 Task: Sort the products in the category "Stout" by unit price (low first).
Action: Mouse moved to (746, 255)
Screenshot: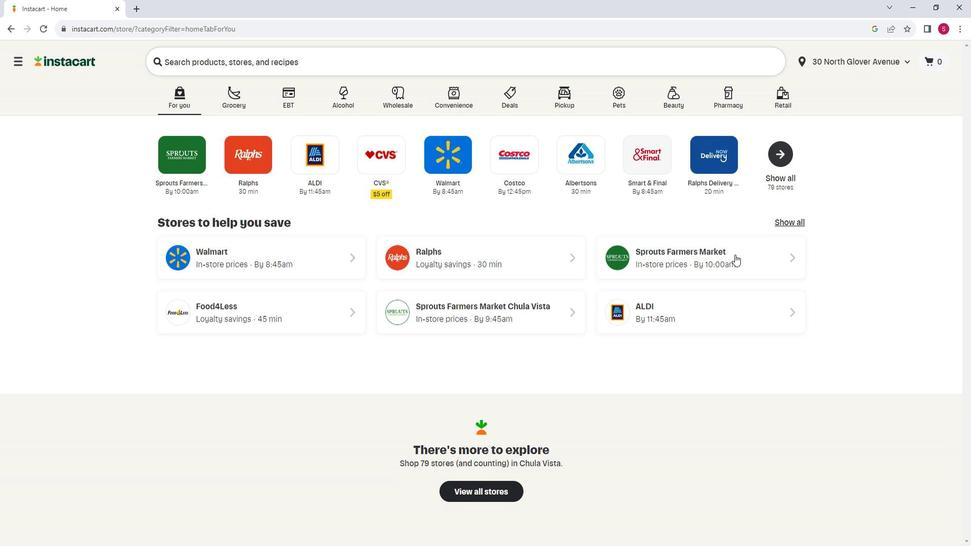 
Action: Mouse pressed left at (746, 255)
Screenshot: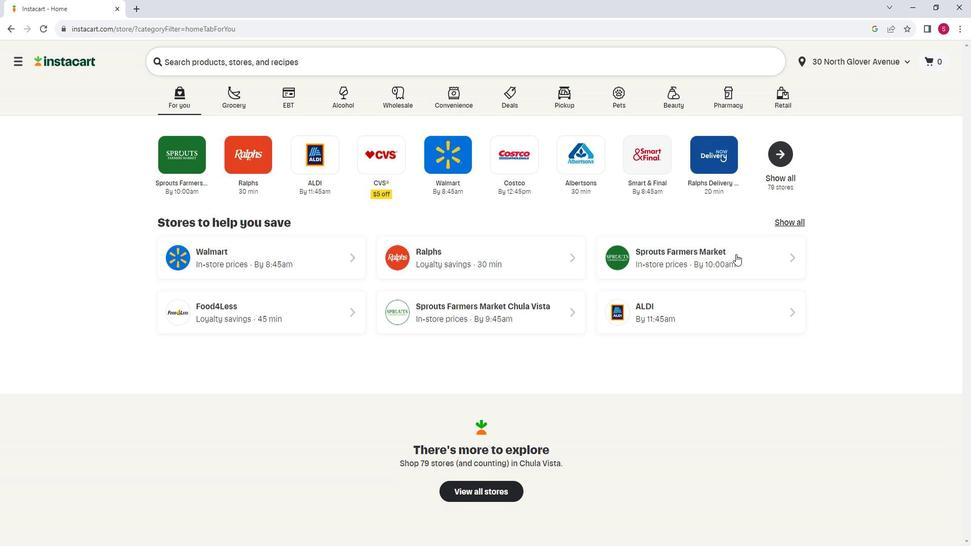 
Action: Mouse moved to (58, 378)
Screenshot: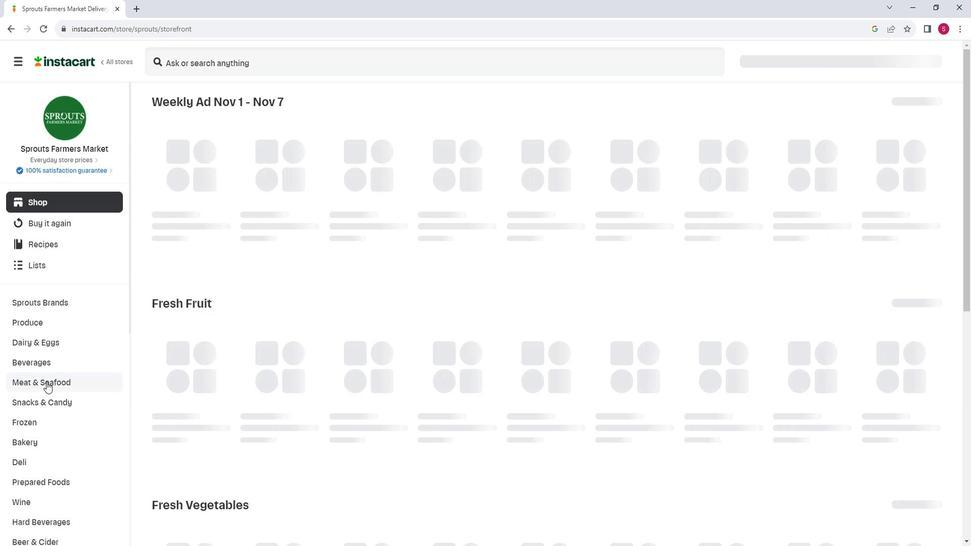 
Action: Mouse scrolled (58, 378) with delta (0, 0)
Screenshot: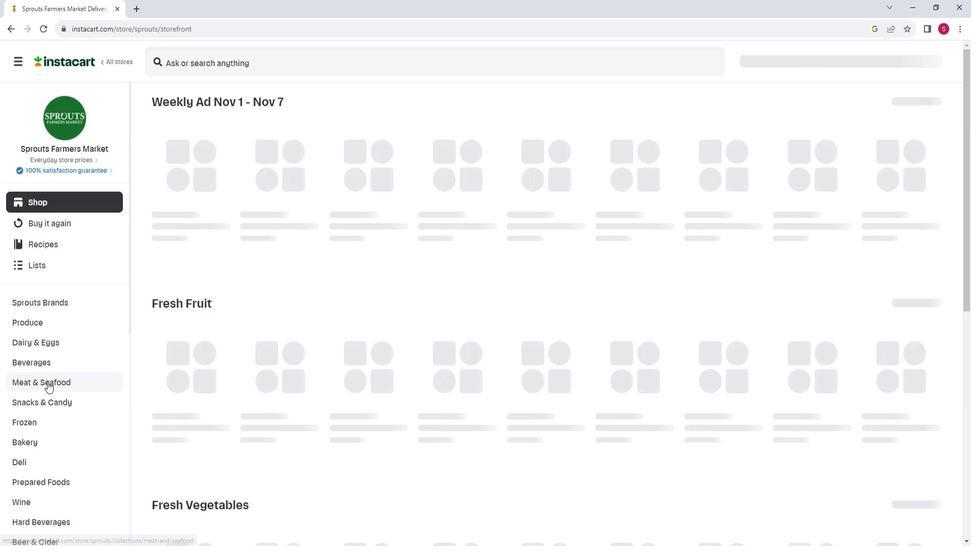 
Action: Mouse moved to (59, 480)
Screenshot: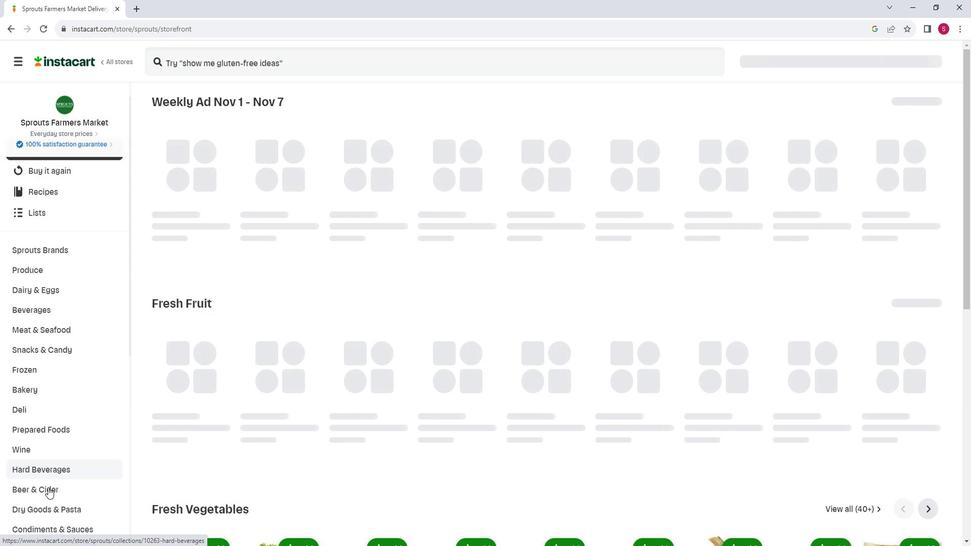 
Action: Mouse pressed left at (59, 480)
Screenshot: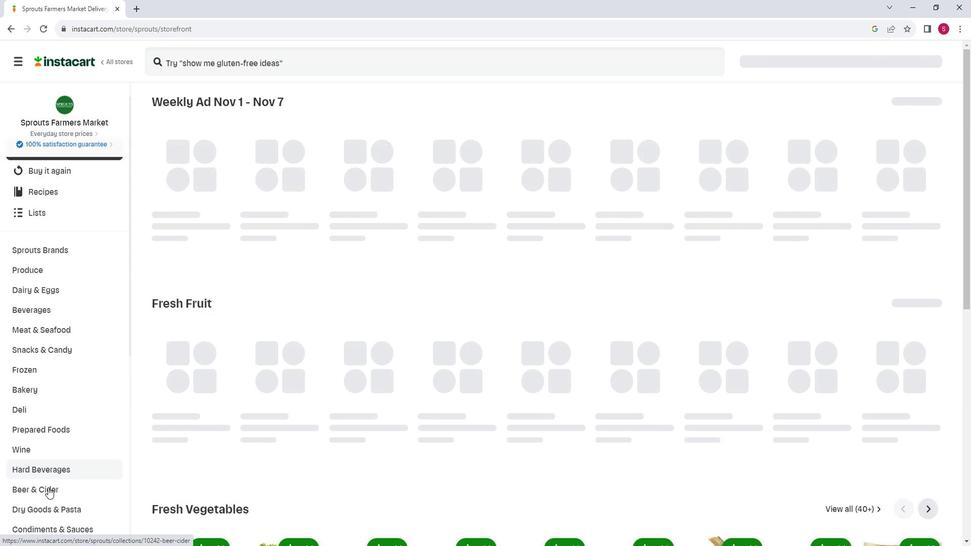 
Action: Mouse moved to (634, 134)
Screenshot: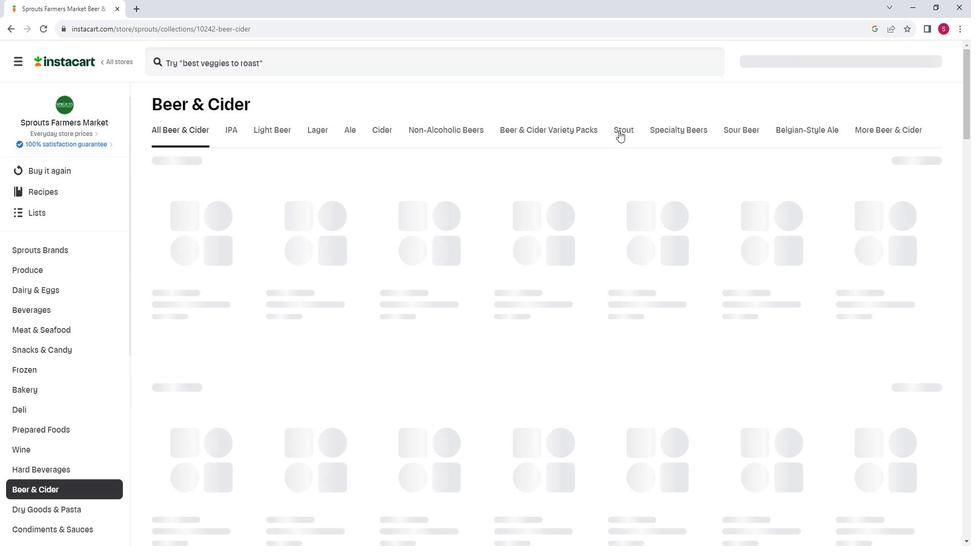 
Action: Mouse pressed left at (634, 134)
Screenshot: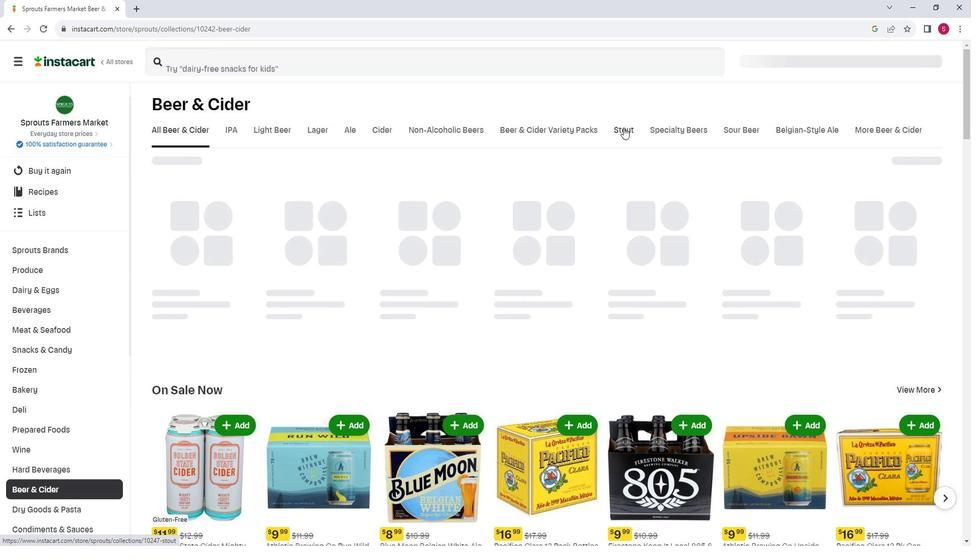 
Action: Mouse moved to (948, 167)
Screenshot: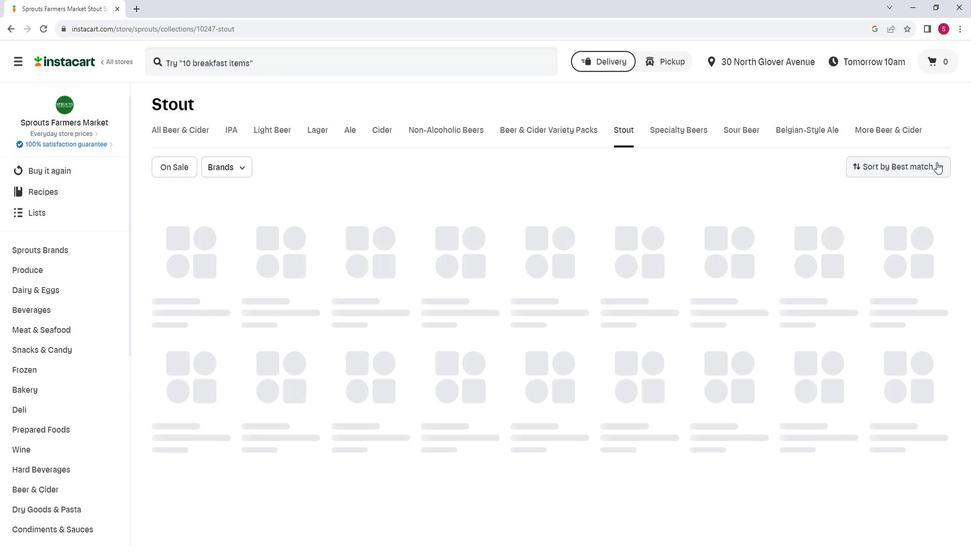 
Action: Mouse pressed left at (948, 167)
Screenshot: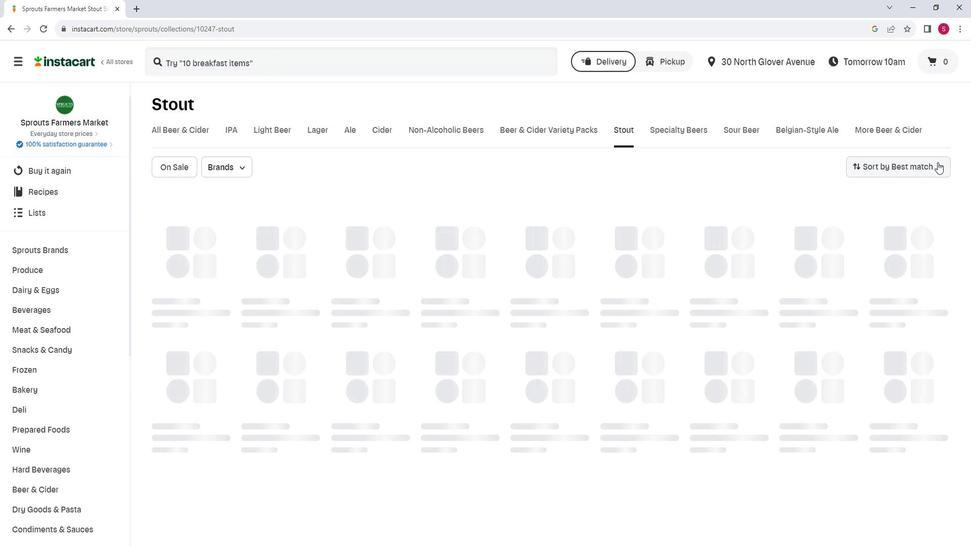 
Action: Mouse moved to (921, 263)
Screenshot: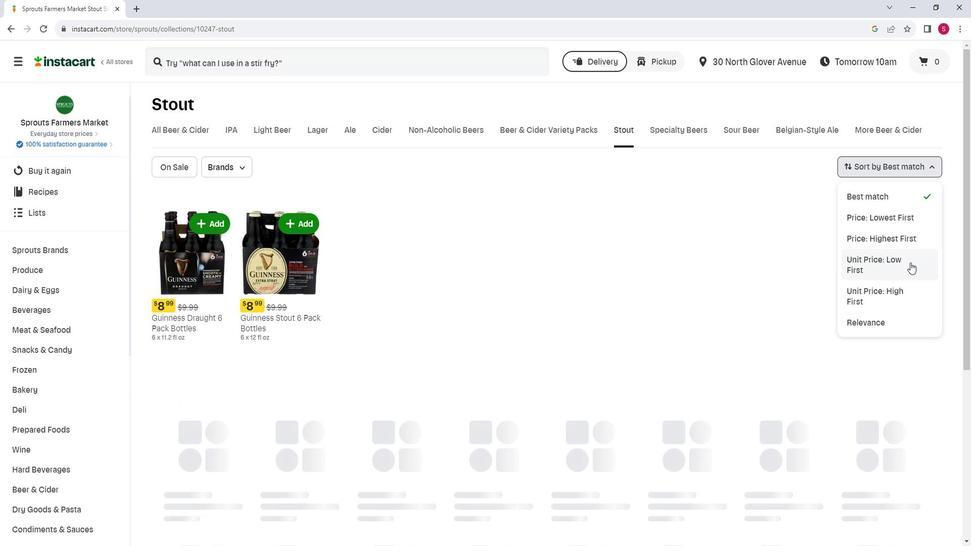 
Action: Mouse pressed left at (921, 263)
Screenshot: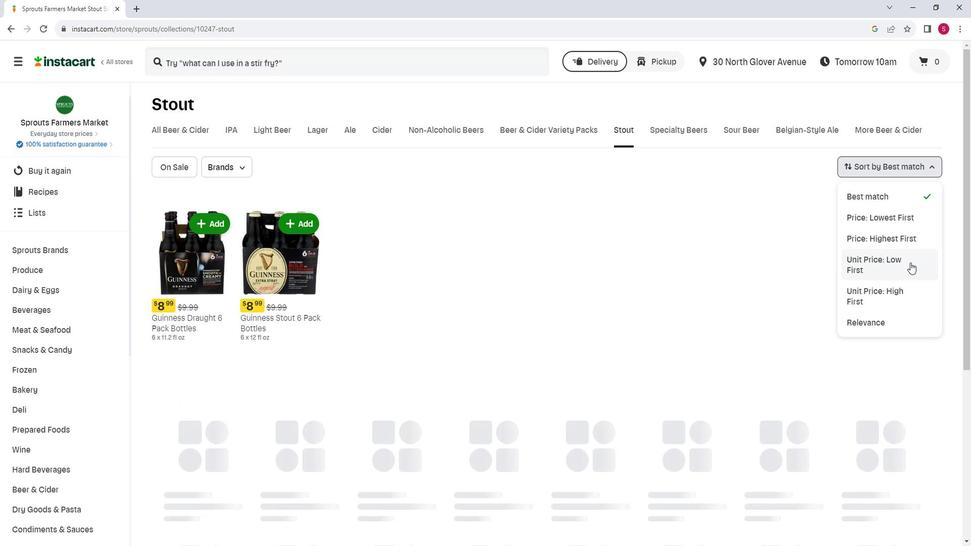 
Action: Mouse moved to (578, 189)
Screenshot: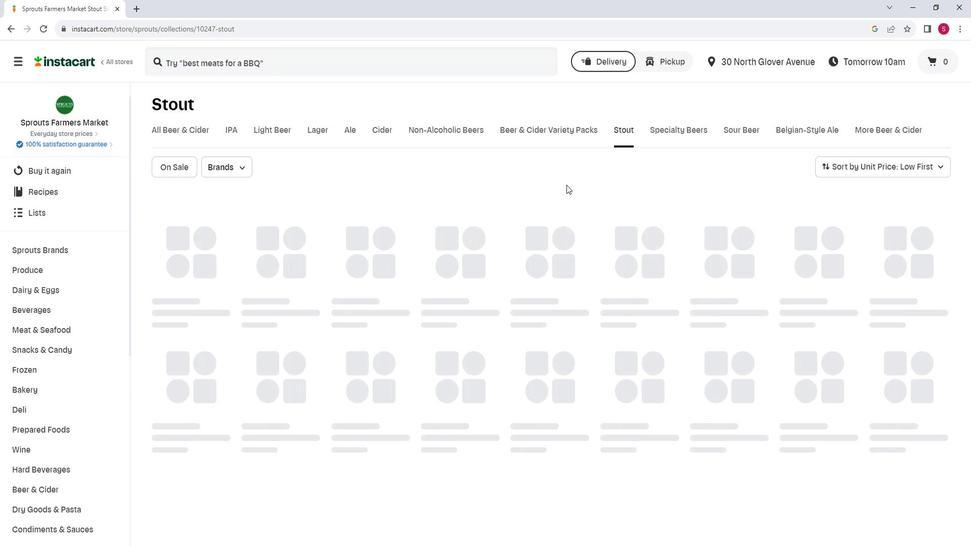 
